 Task: In Mark's project, Configure the layout of the status chart to Labels.
Action: Mouse pressed left at (183, 130)
Screenshot: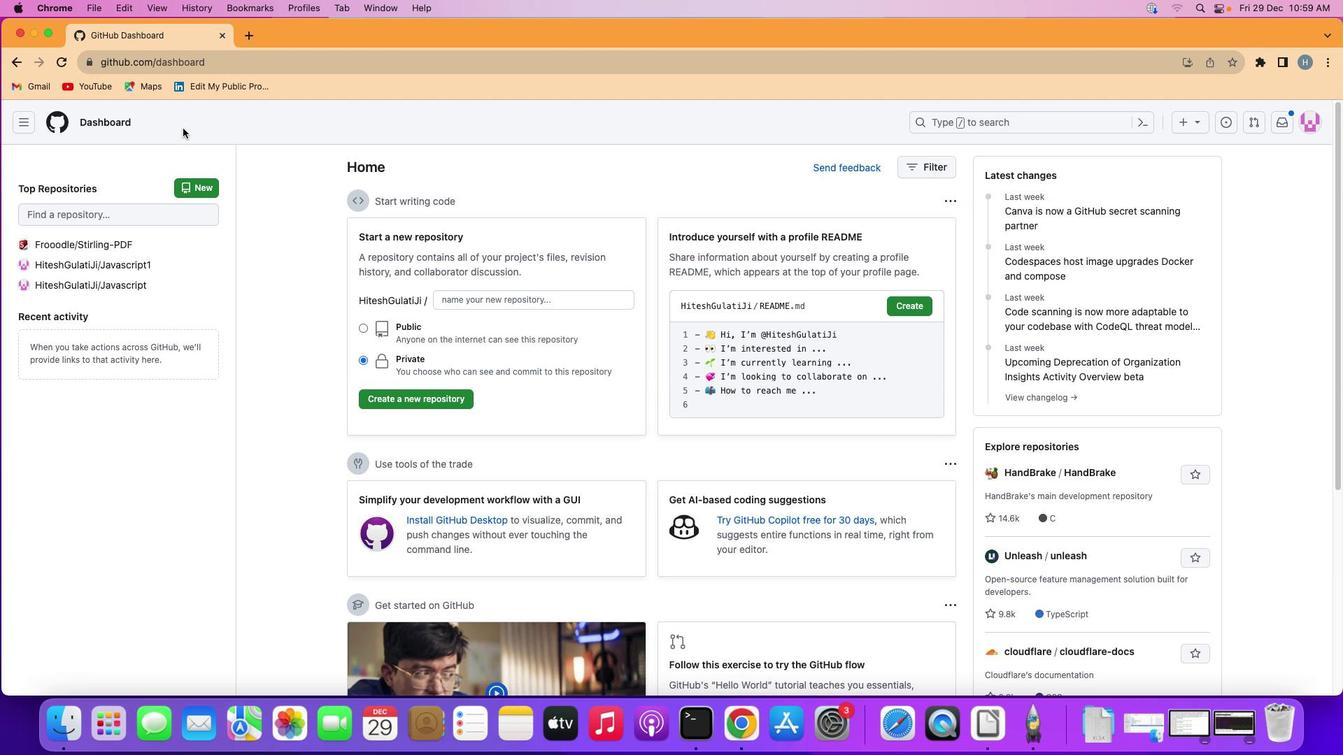 
Action: Mouse moved to (23, 123)
Screenshot: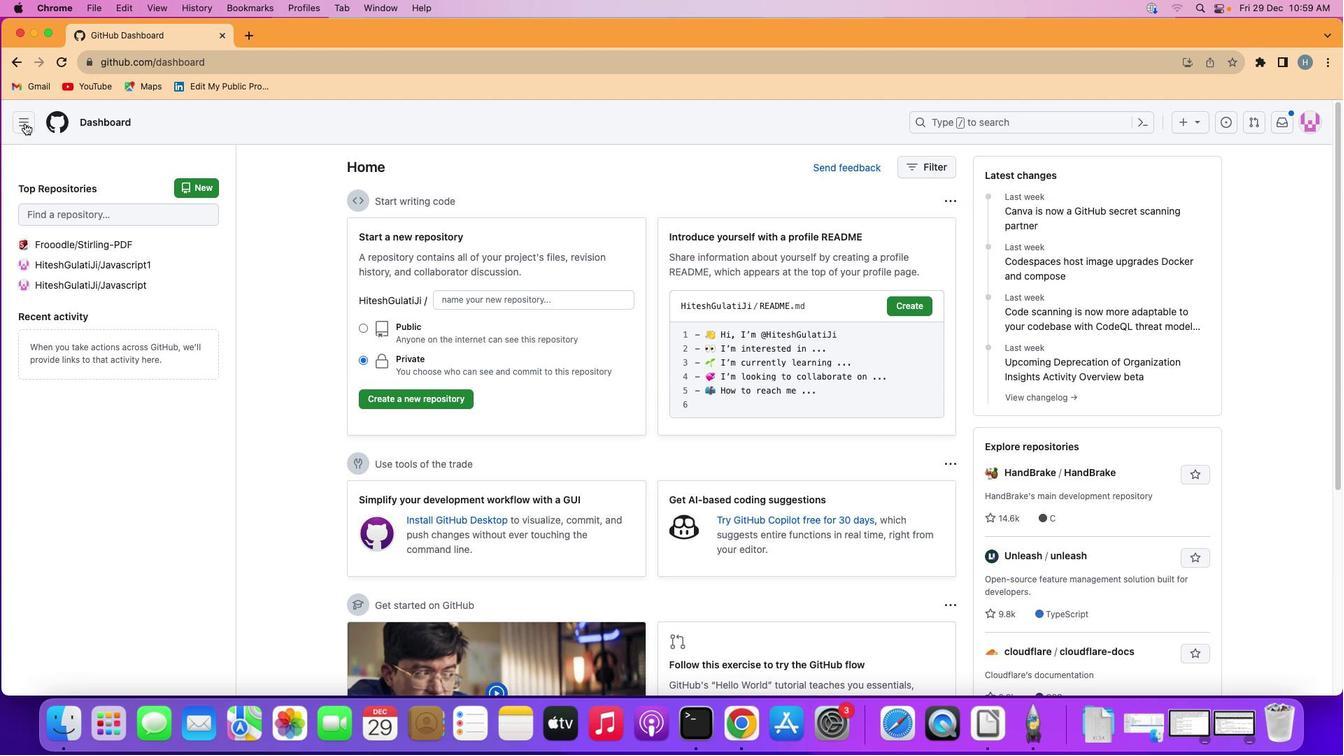 
Action: Mouse pressed left at (23, 123)
Screenshot: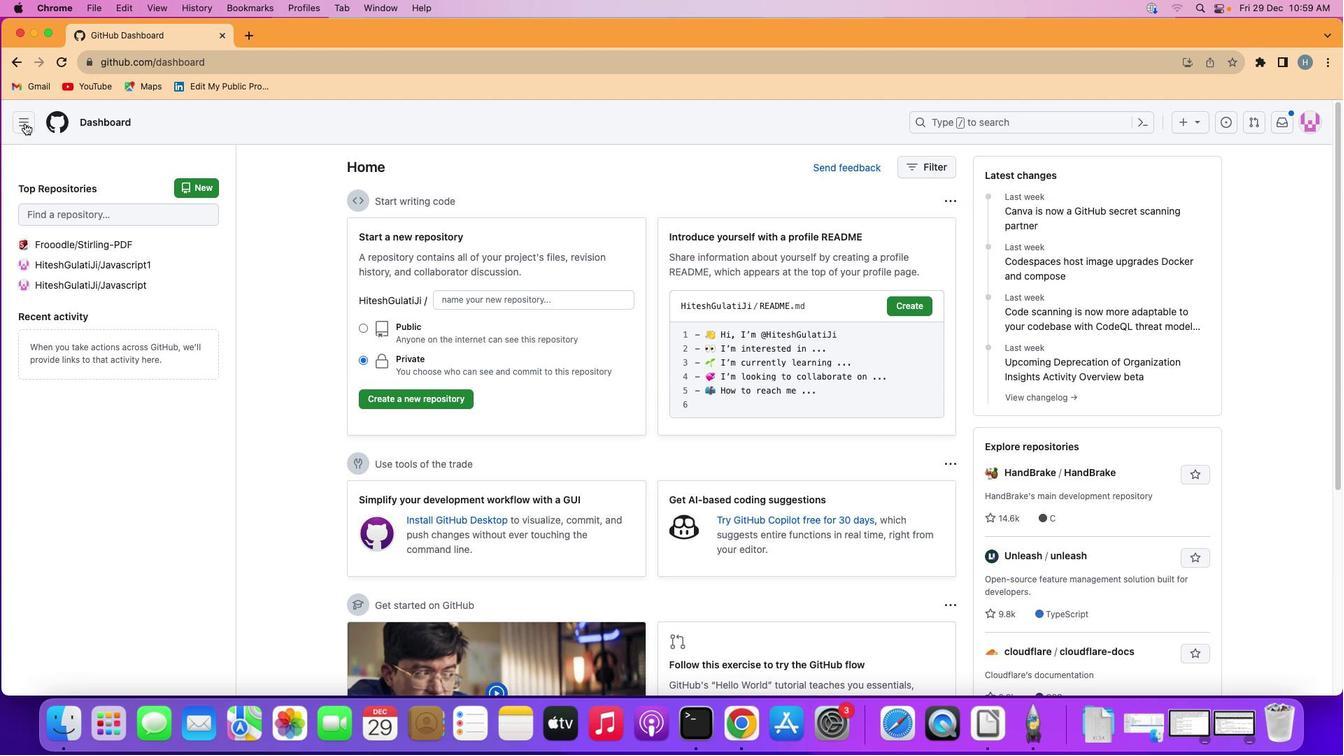 
Action: Mouse moved to (89, 226)
Screenshot: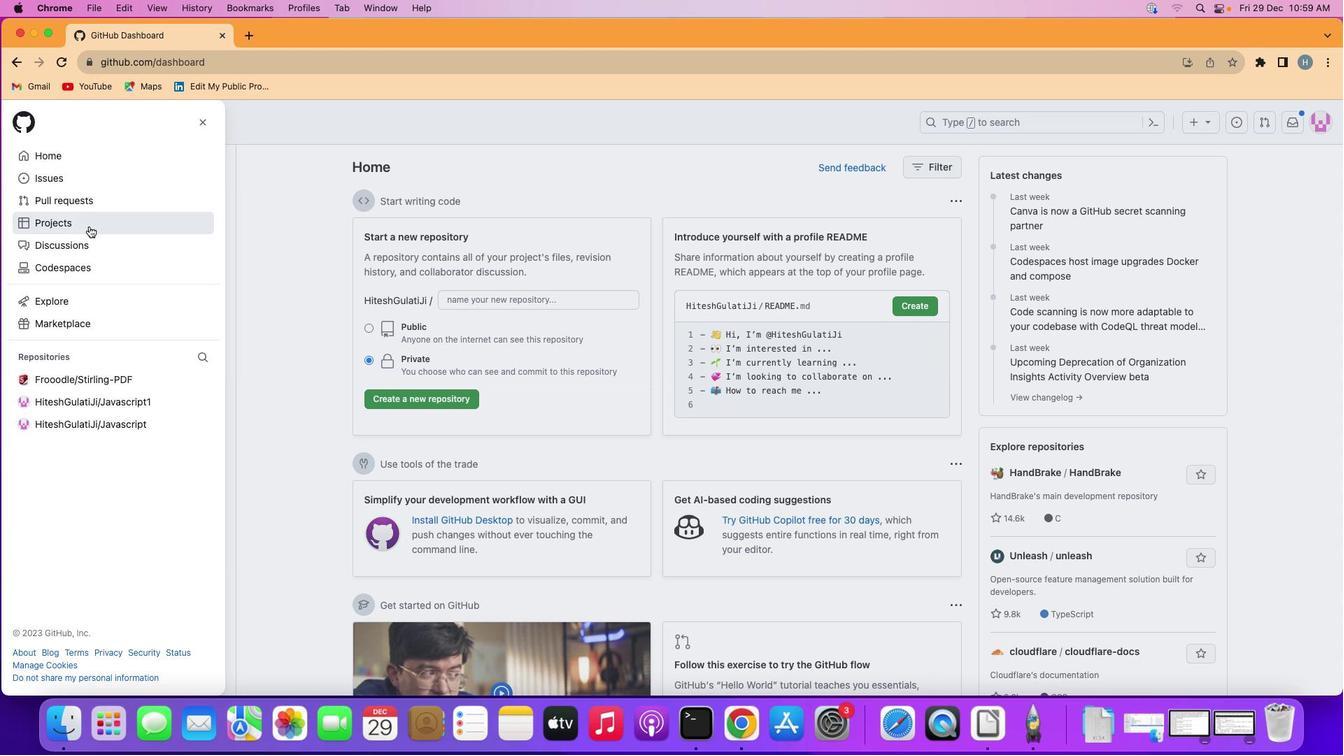 
Action: Mouse pressed left at (89, 226)
Screenshot: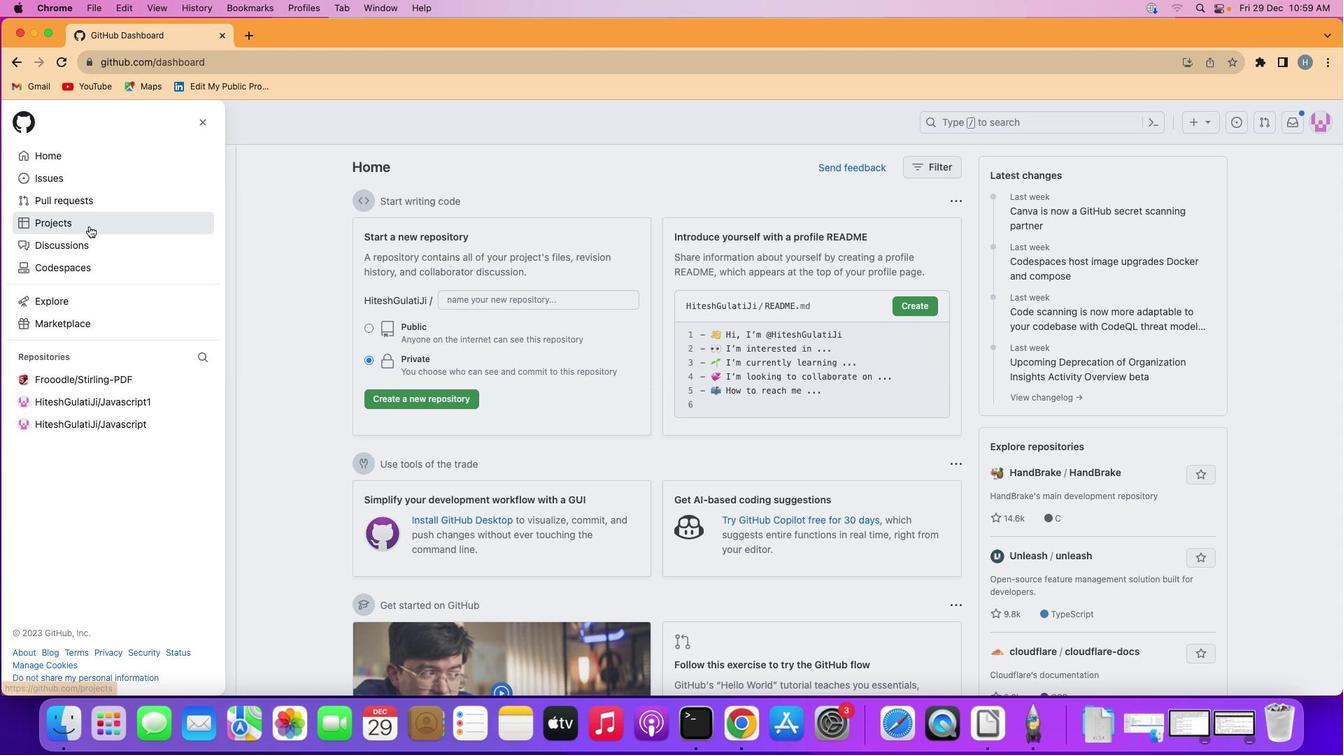 
Action: Mouse moved to (541, 436)
Screenshot: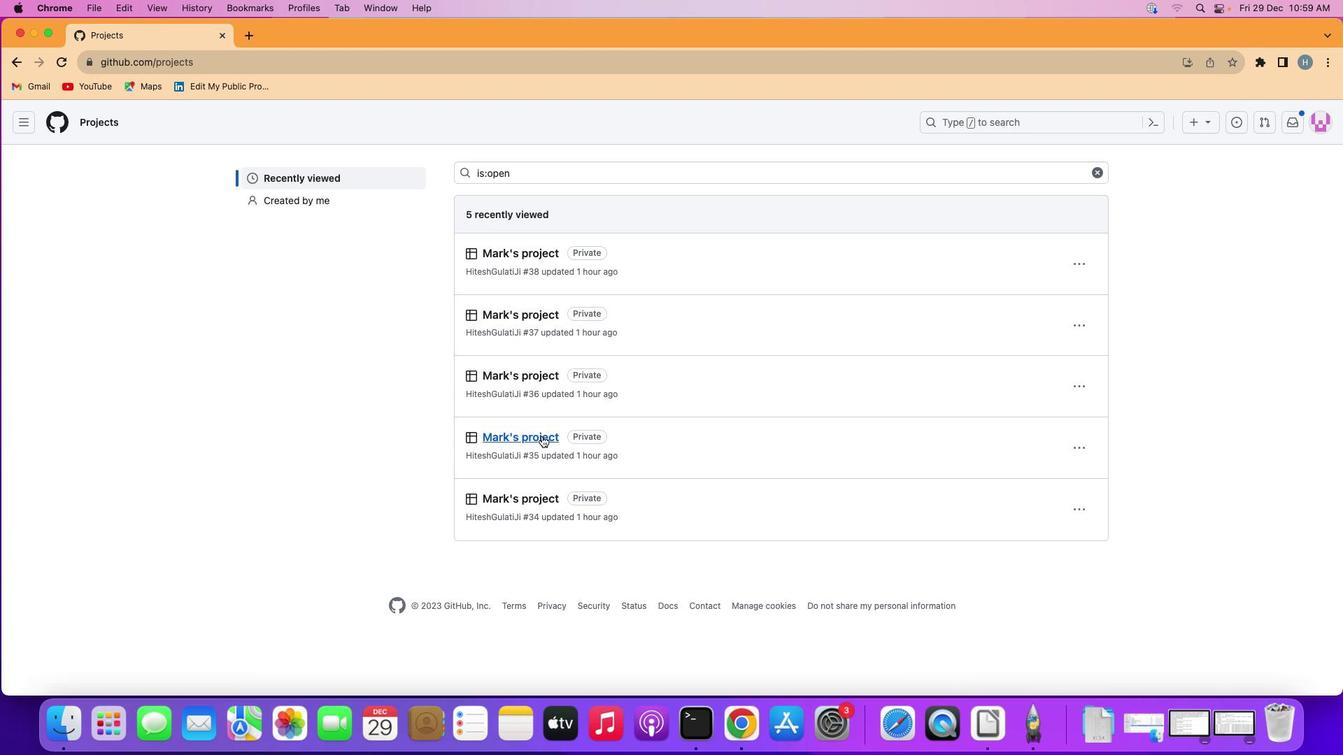 
Action: Mouse pressed left at (541, 436)
Screenshot: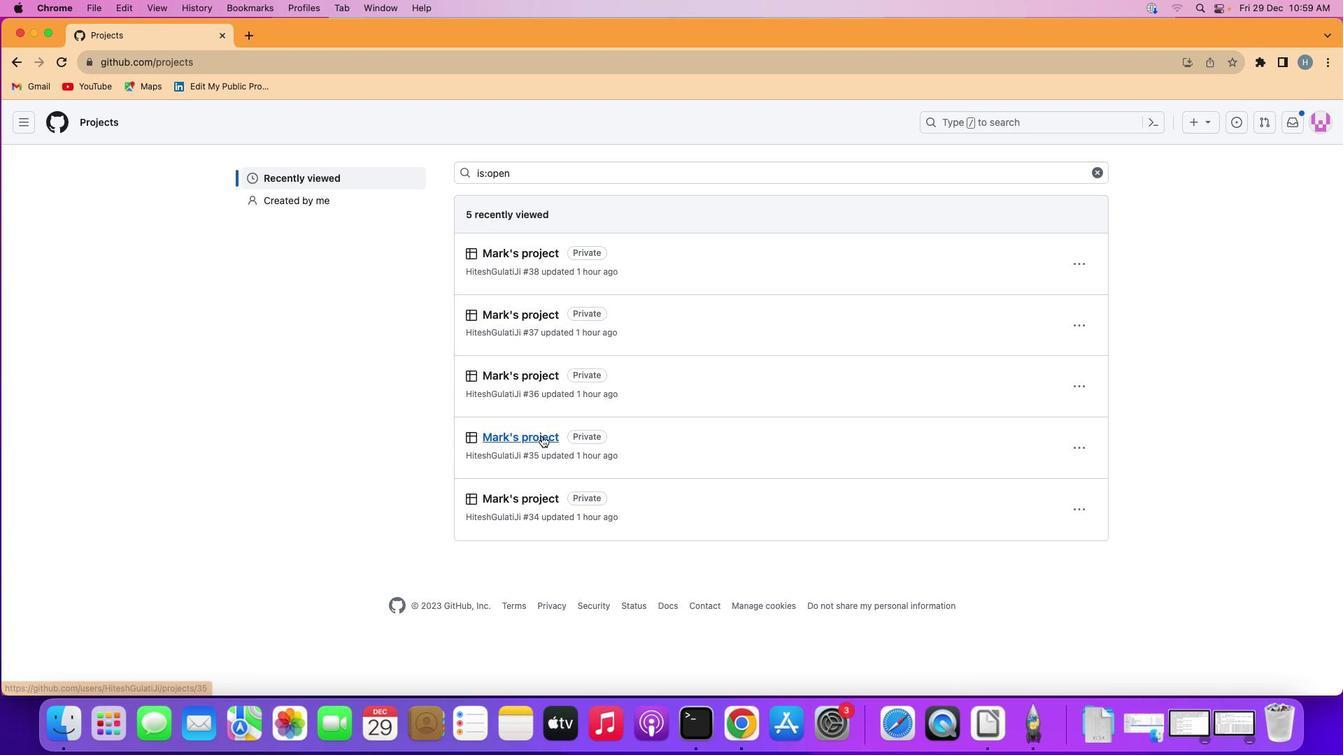 
Action: Mouse moved to (95, 189)
Screenshot: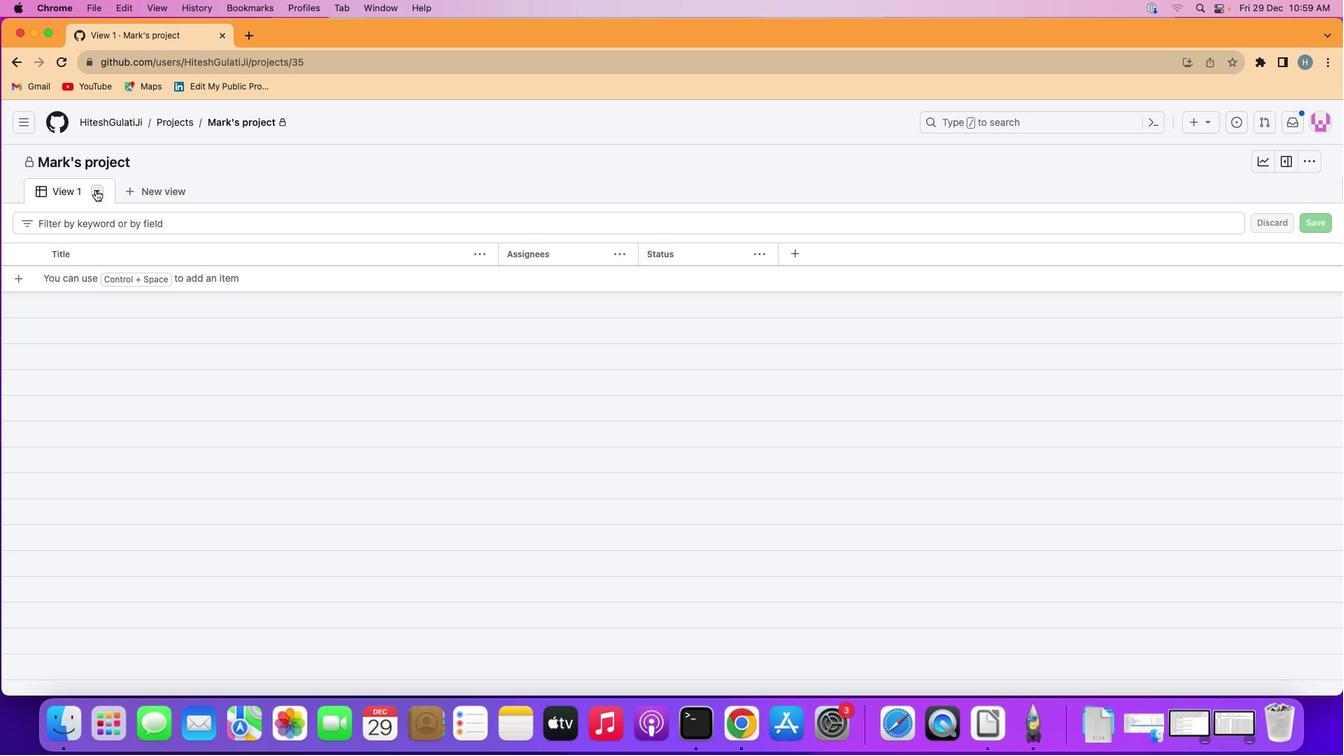 
Action: Mouse pressed left at (95, 189)
Screenshot: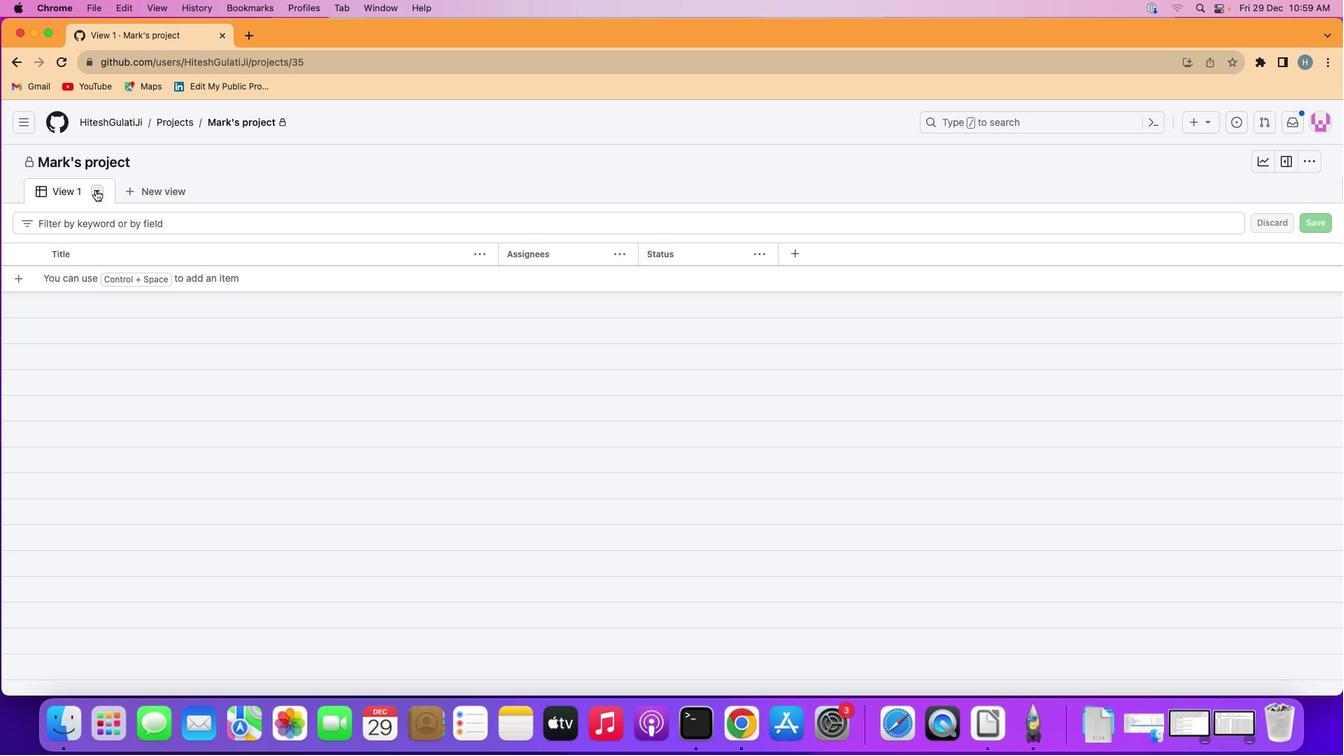 
Action: Mouse moved to (260, 235)
Screenshot: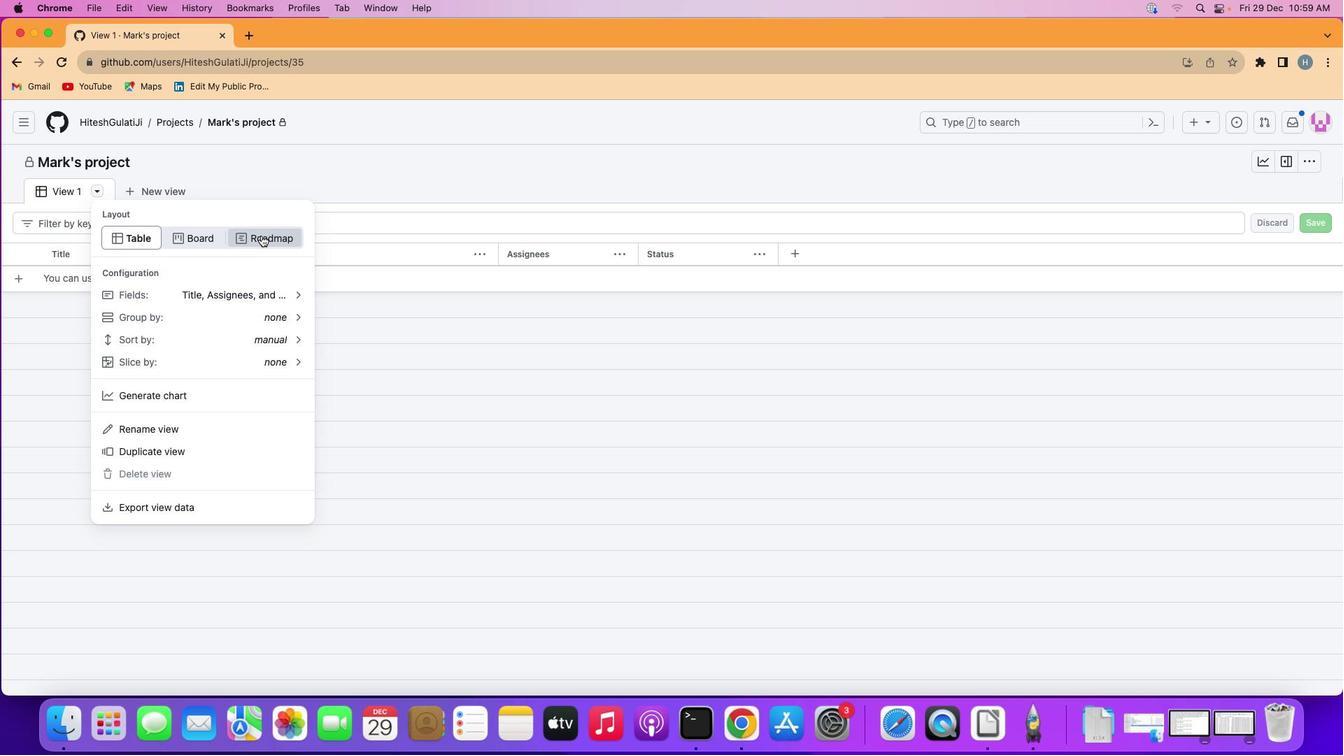 
Action: Mouse pressed left at (260, 235)
Screenshot: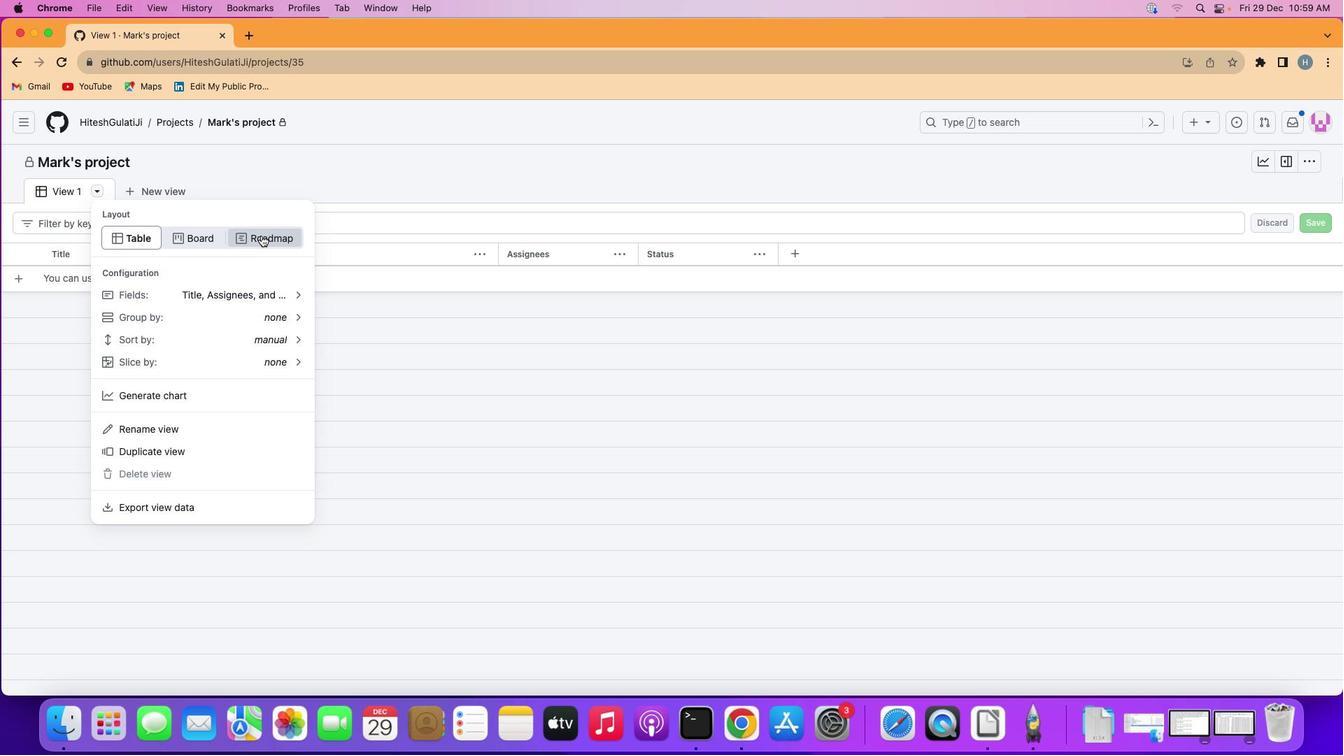 
Action: Mouse moved to (97, 188)
Screenshot: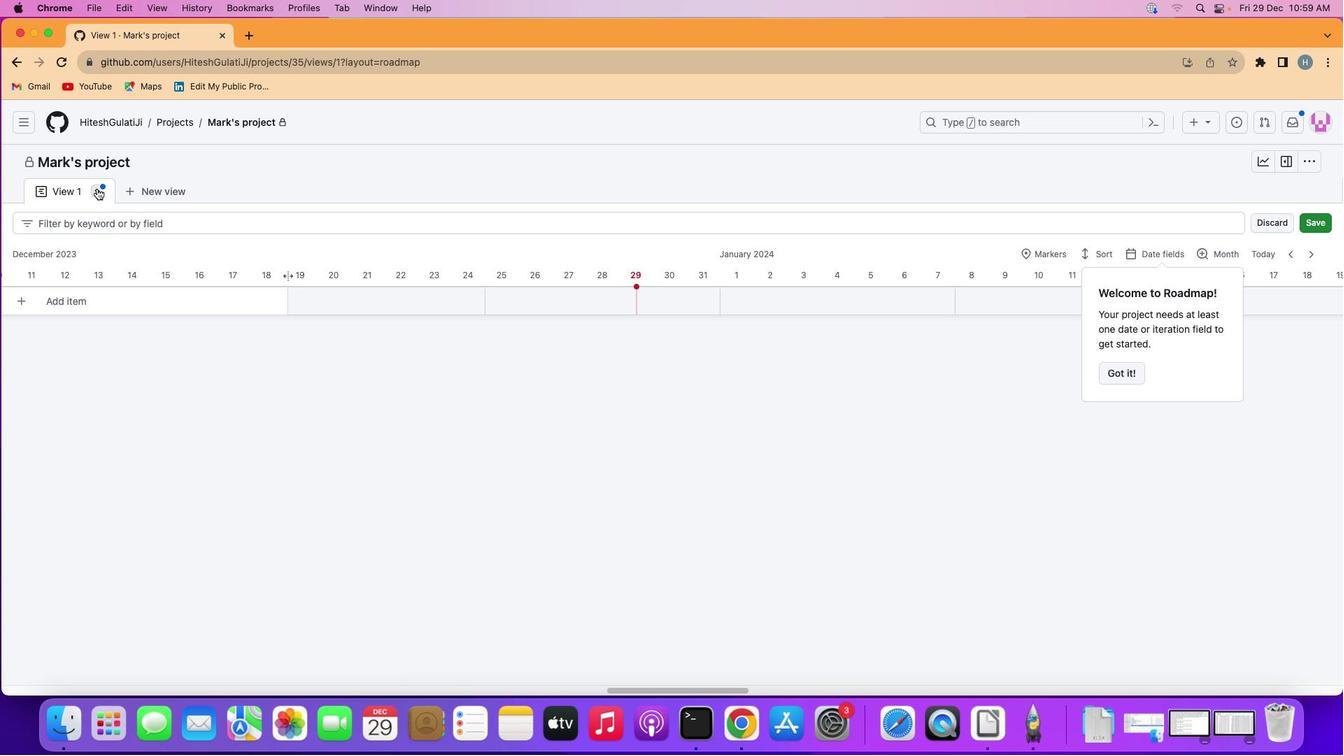 
Action: Mouse pressed left at (97, 188)
Screenshot: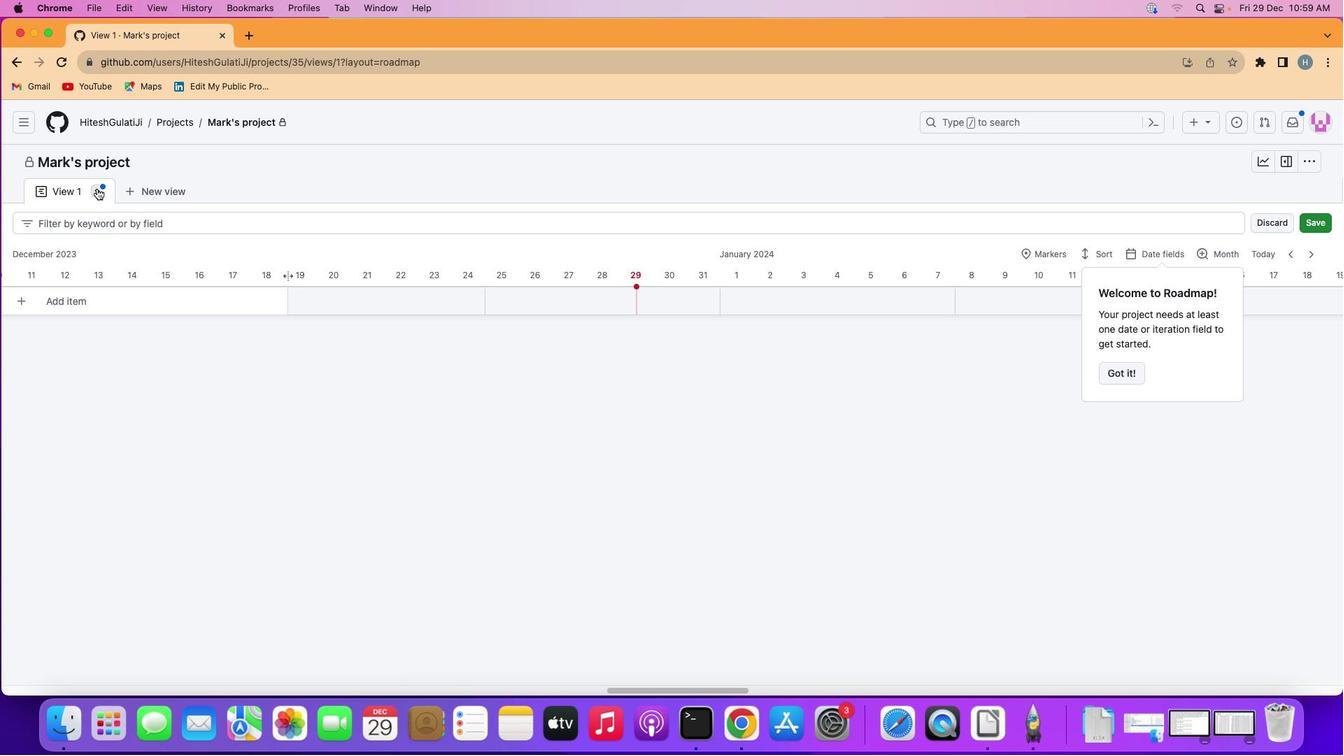 
Action: Mouse moved to (187, 510)
Screenshot: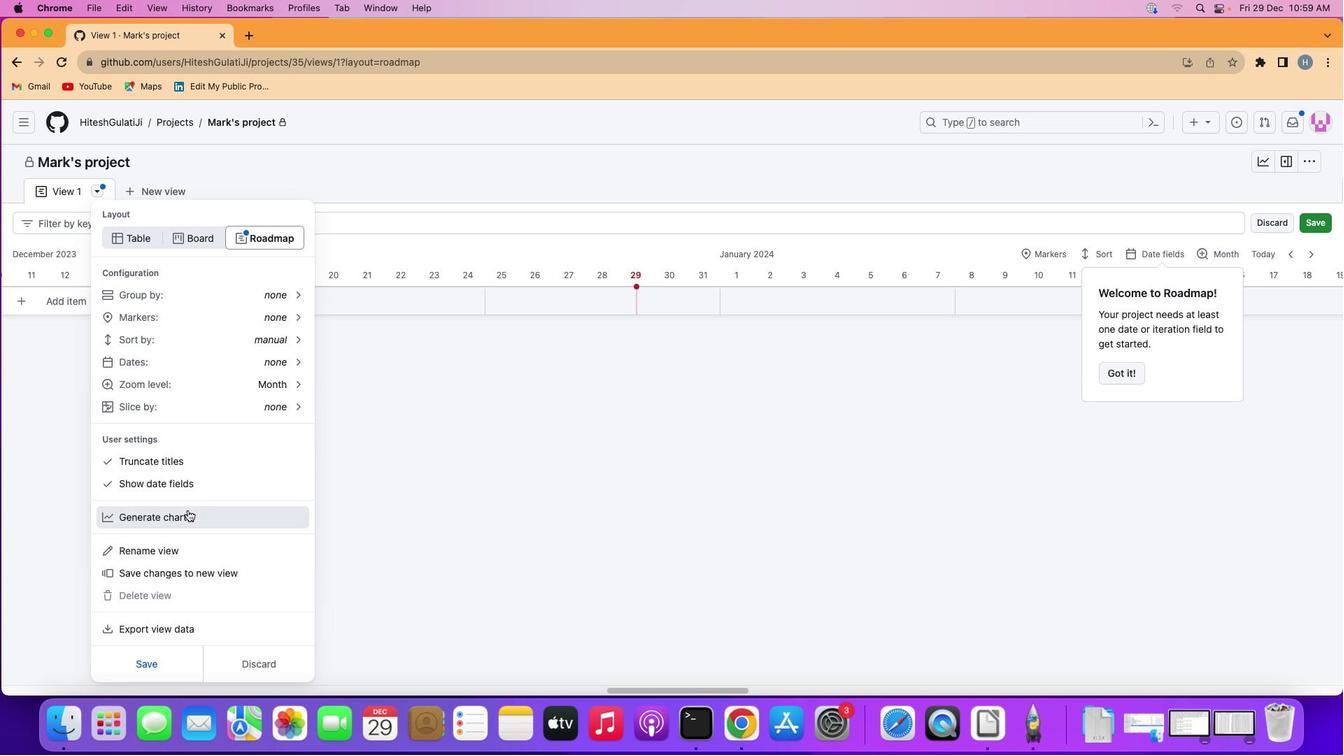 
Action: Mouse pressed left at (187, 510)
Screenshot: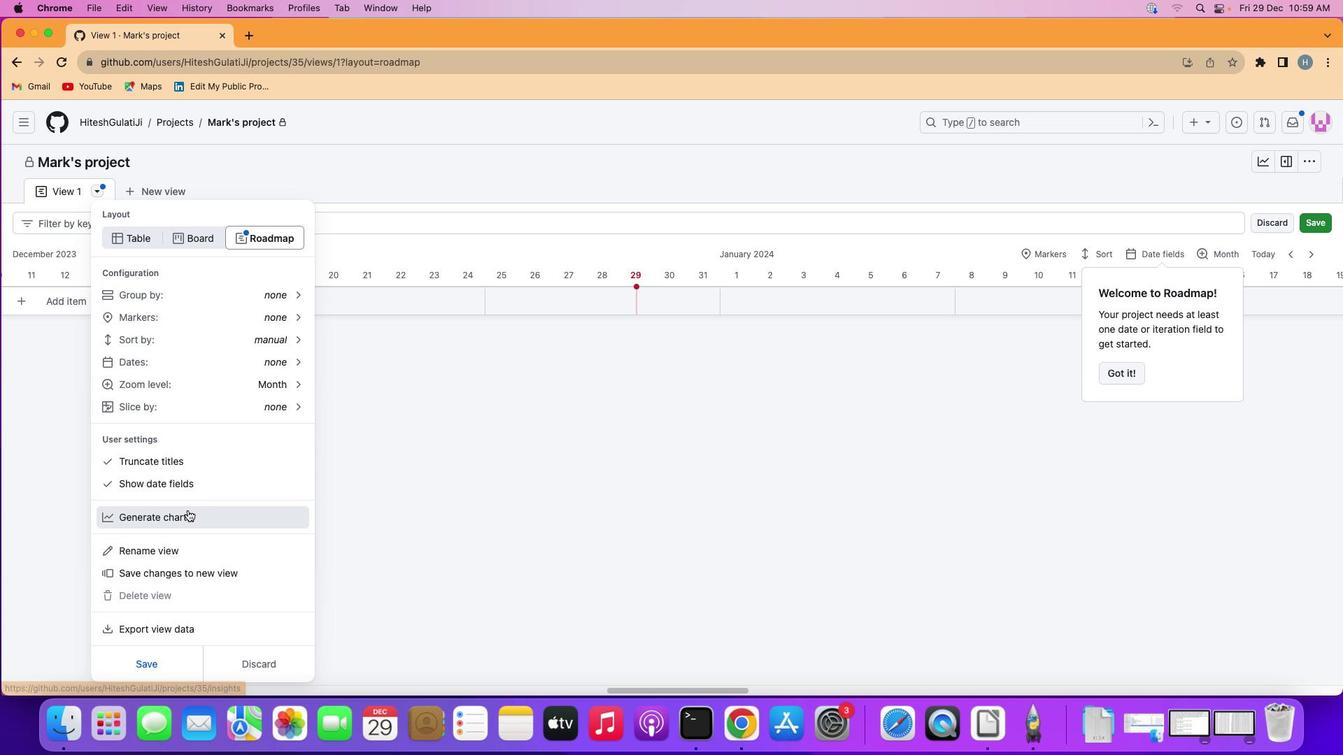 
Action: Mouse moved to (208, 235)
Screenshot: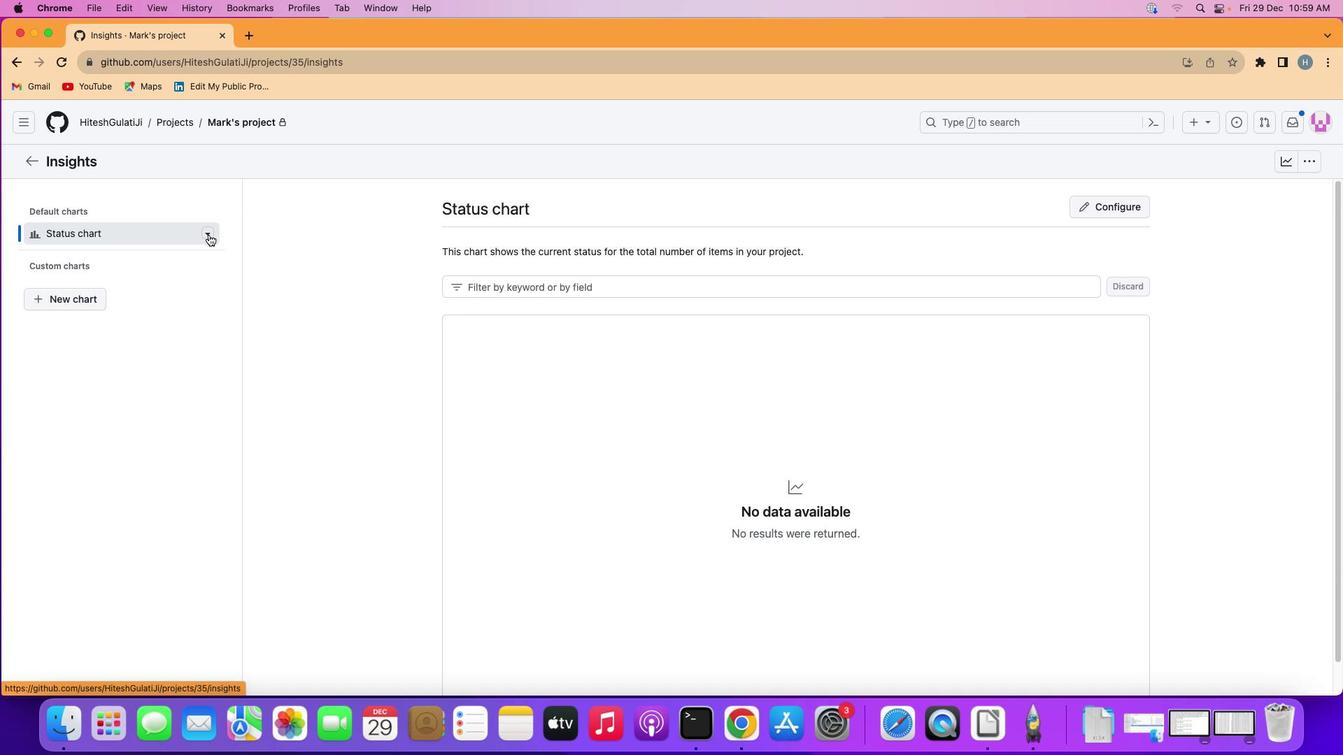 
Action: Mouse pressed left at (208, 235)
Screenshot: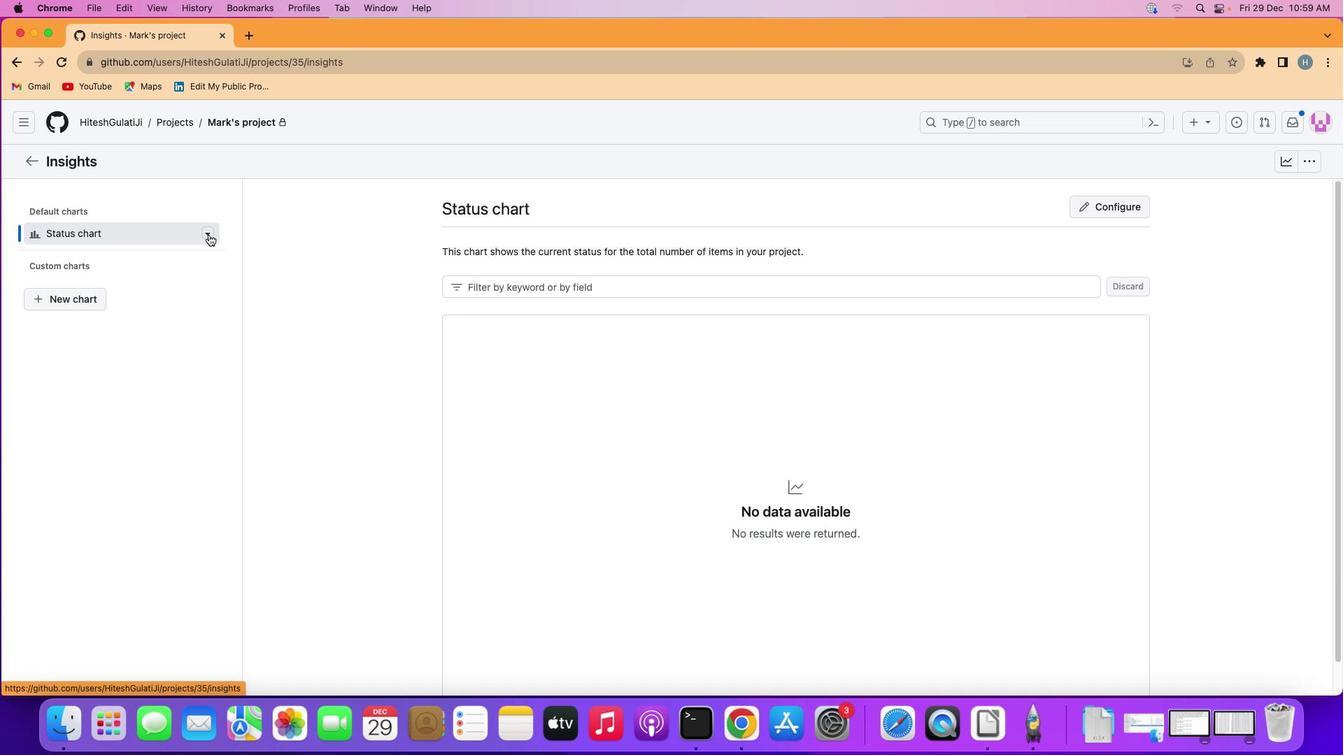 
Action: Mouse moved to (257, 253)
Screenshot: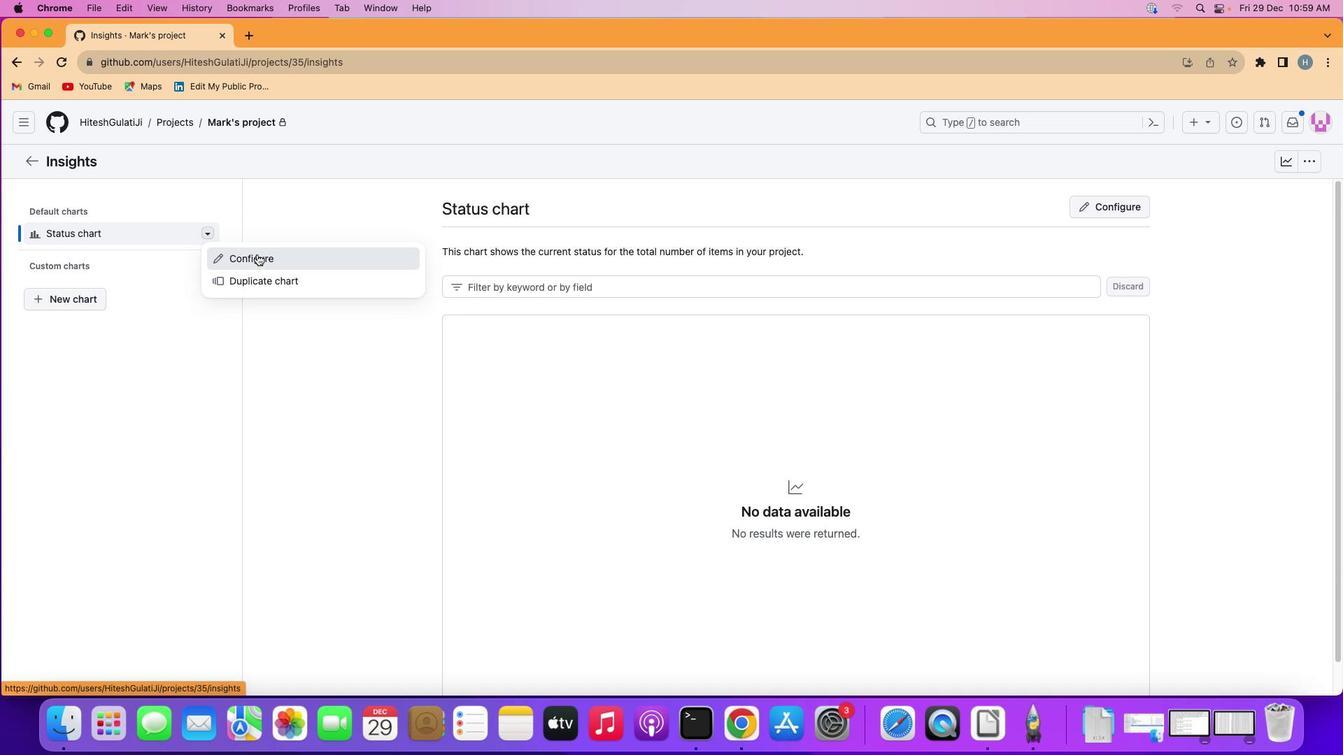 
Action: Mouse pressed left at (257, 253)
Screenshot: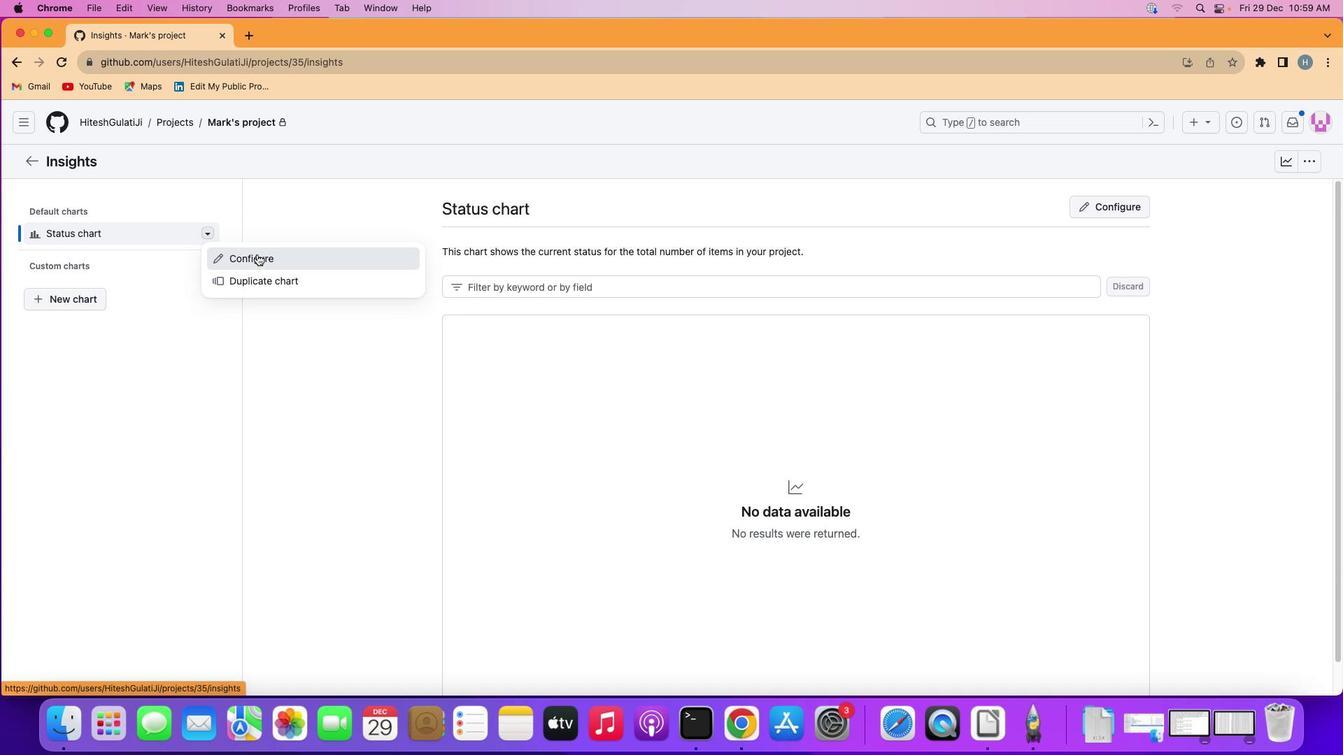 
Action: Mouse moved to (1120, 277)
Screenshot: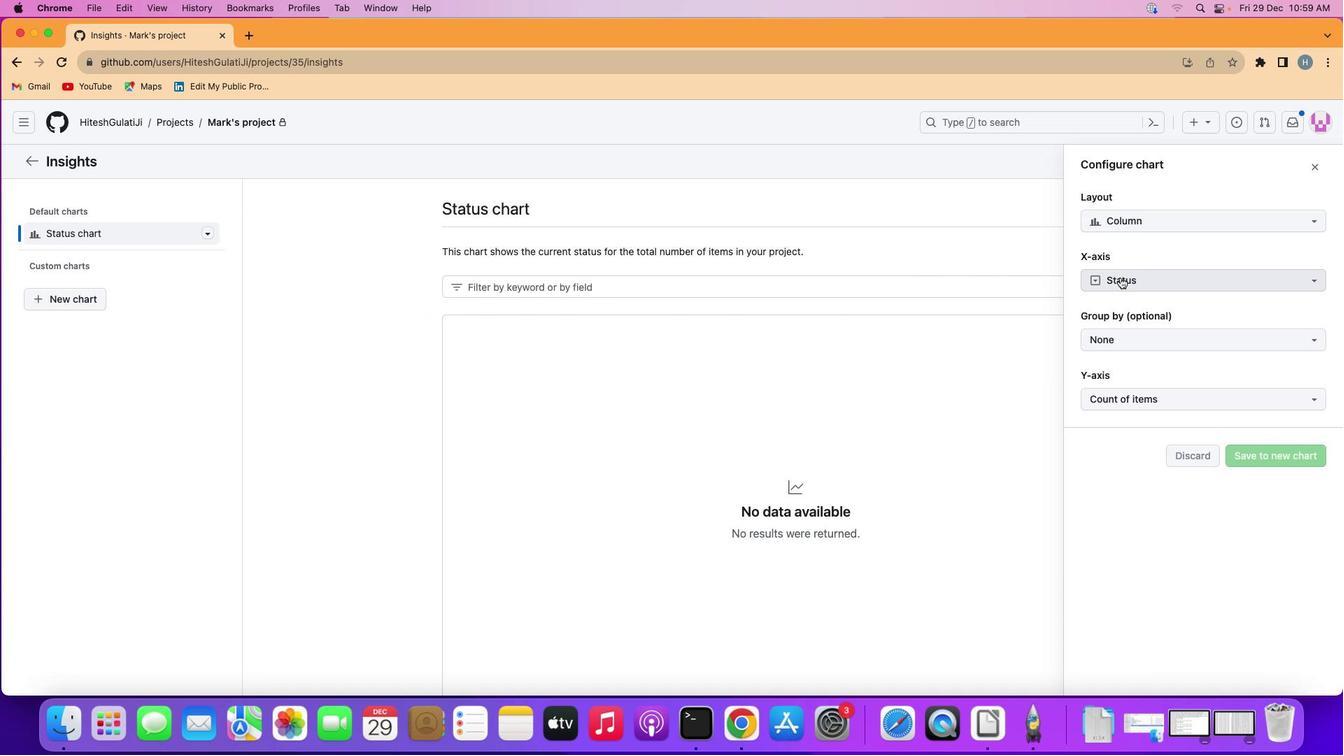 
Action: Mouse pressed left at (1120, 277)
Screenshot: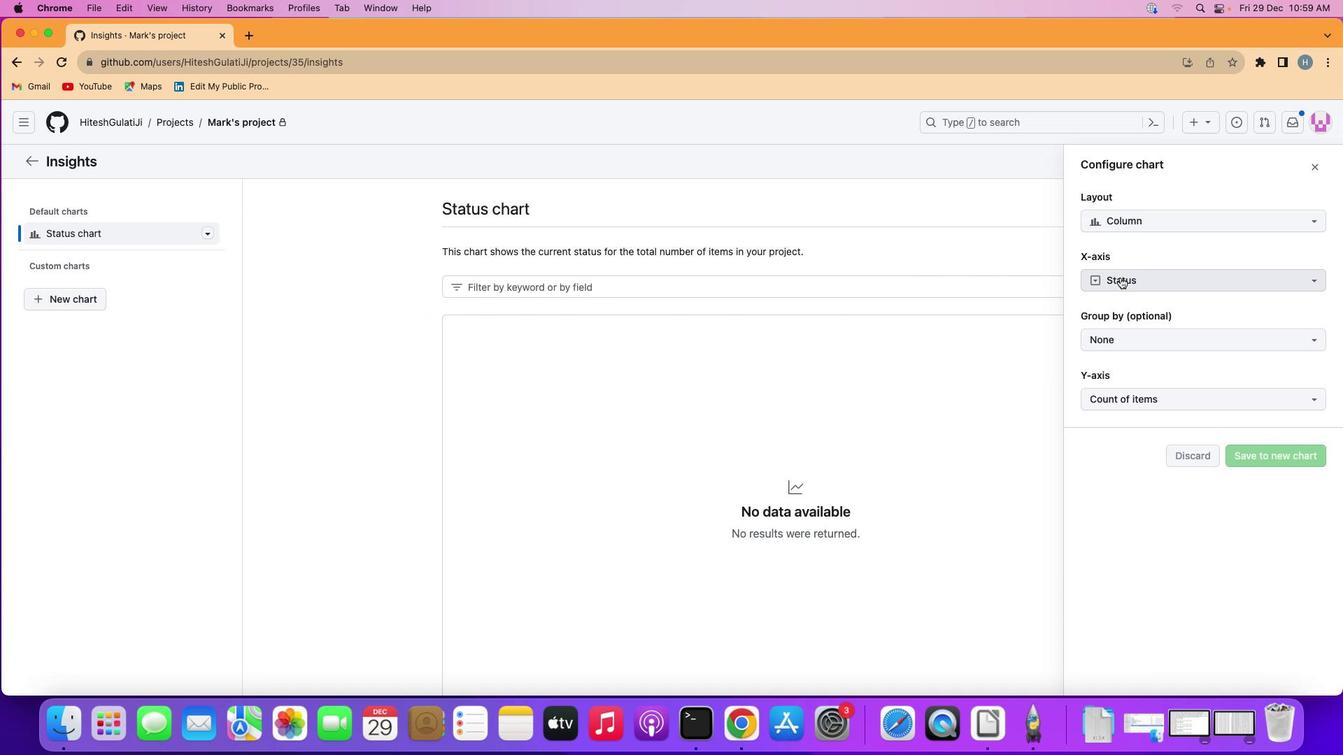 
Action: Mouse moved to (1152, 331)
Screenshot: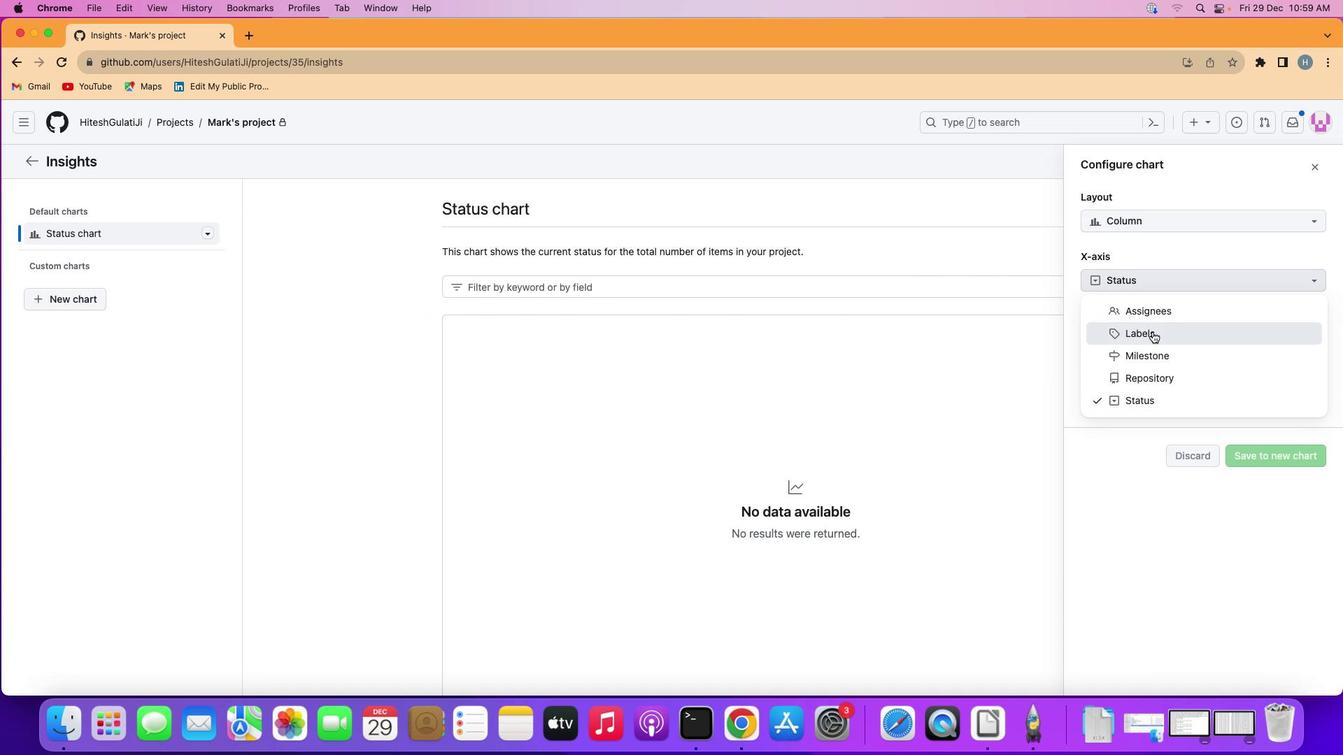 
Action: Mouse pressed left at (1152, 331)
Screenshot: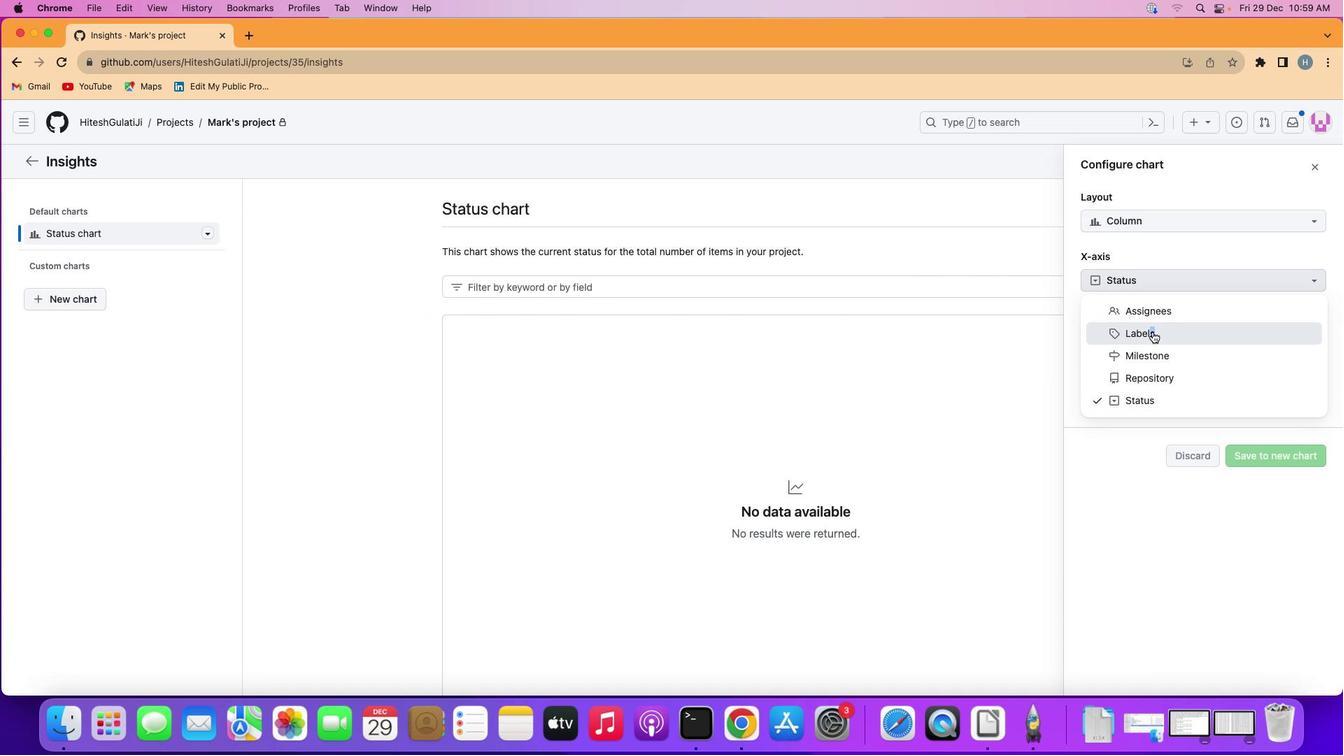 
Action: Mouse moved to (1251, 454)
Screenshot: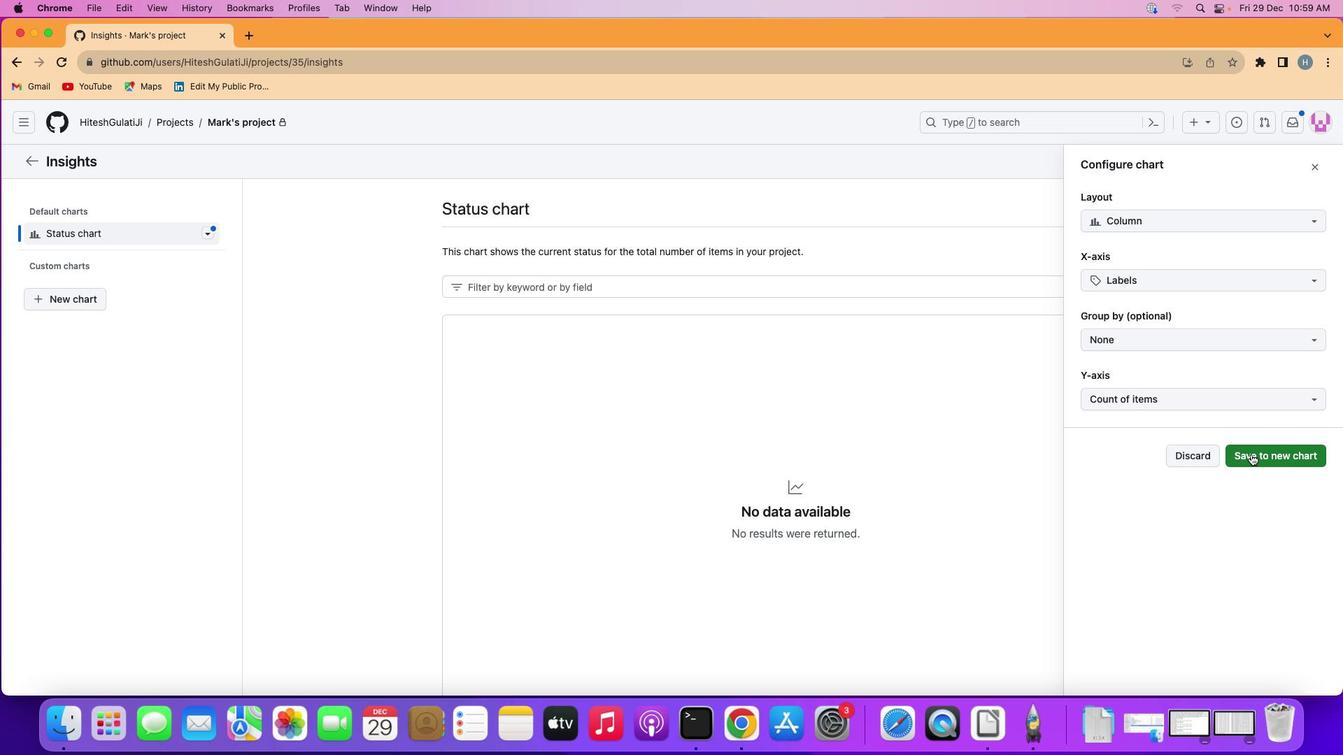 
Action: Mouse pressed left at (1251, 454)
Screenshot: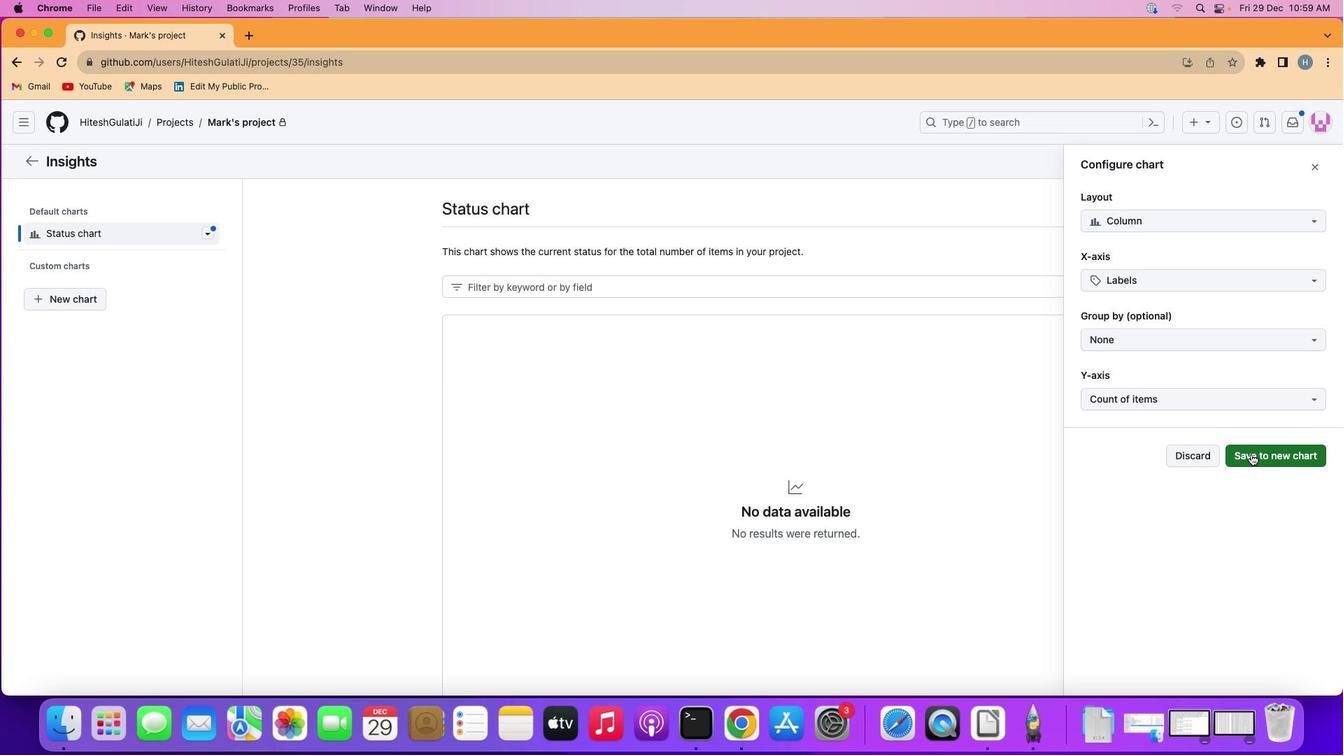 
Action: Mouse moved to (949, 406)
Screenshot: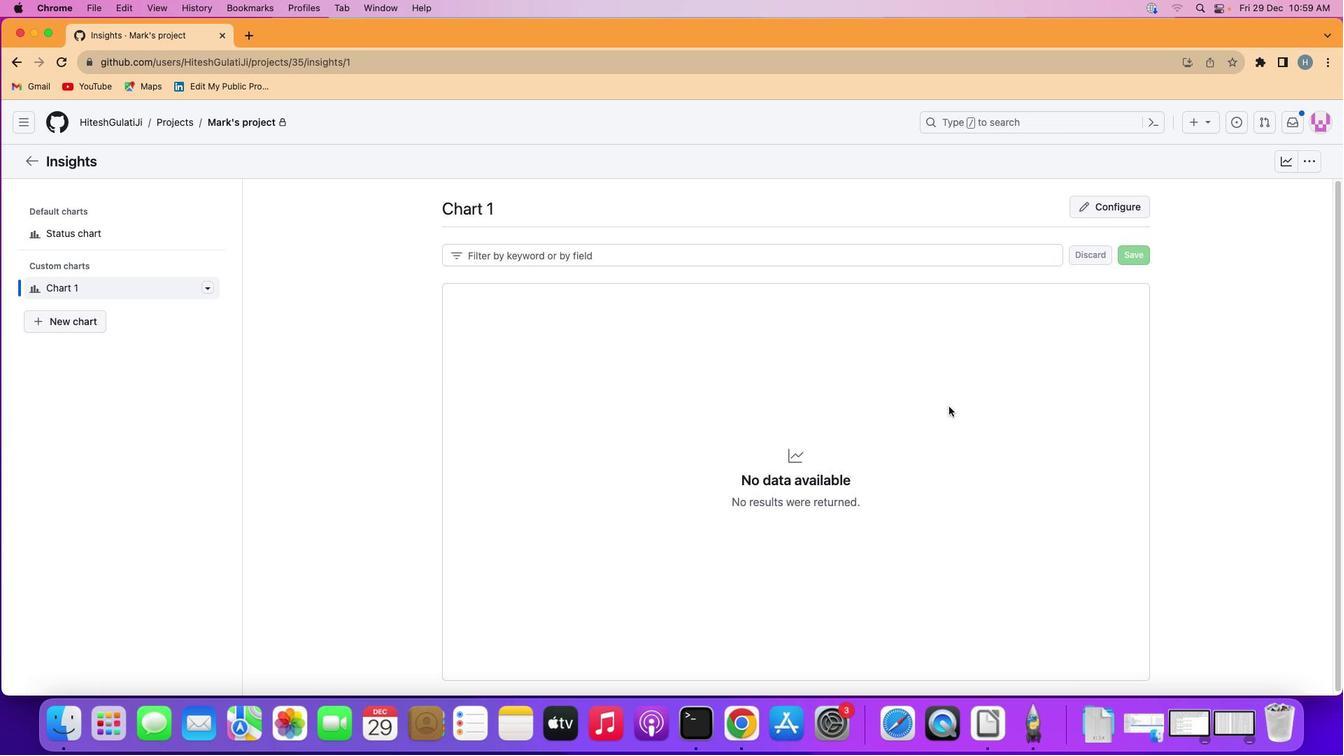 
